 Task: Enable the video filter "Mirror video filter" for transcode stream output.
Action: Mouse moved to (107, 22)
Screenshot: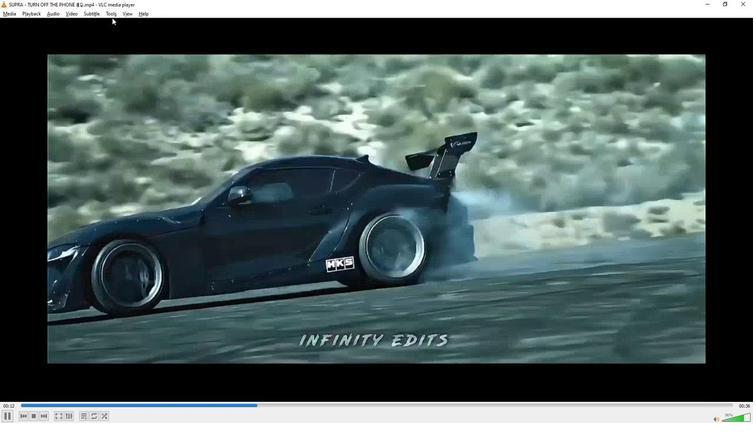 
Action: Mouse pressed left at (107, 22)
Screenshot: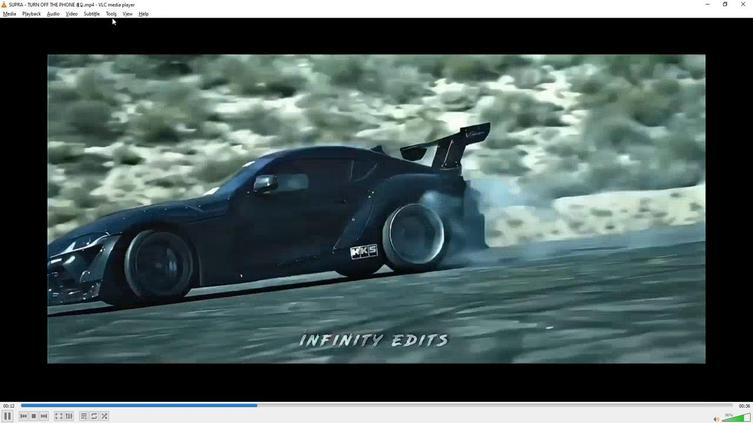 
Action: Mouse moved to (107, 21)
Screenshot: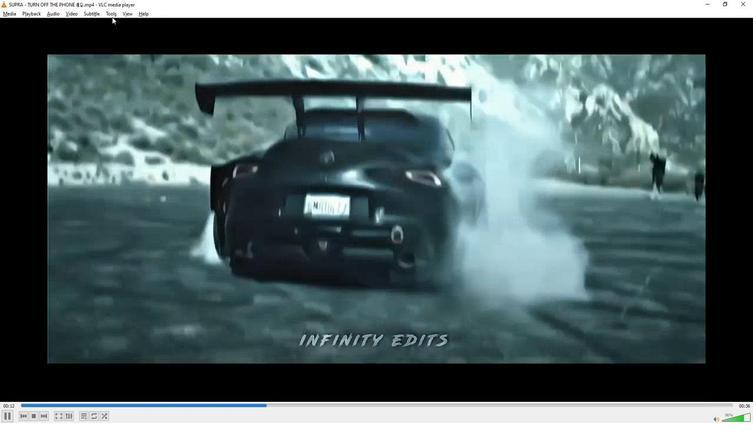
Action: Mouse pressed left at (107, 21)
Screenshot: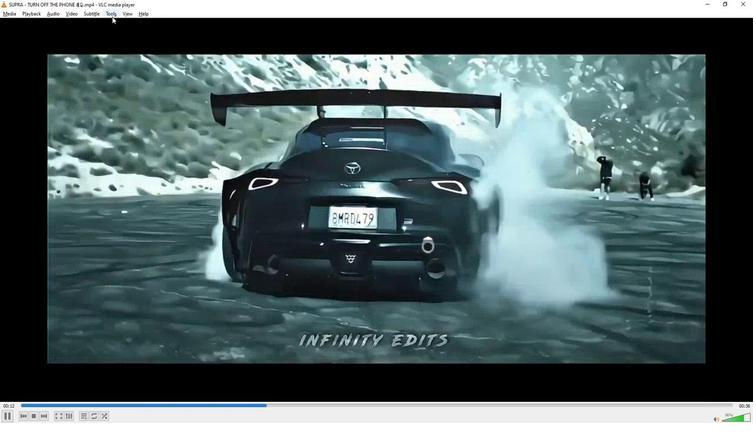 
Action: Mouse moved to (120, 108)
Screenshot: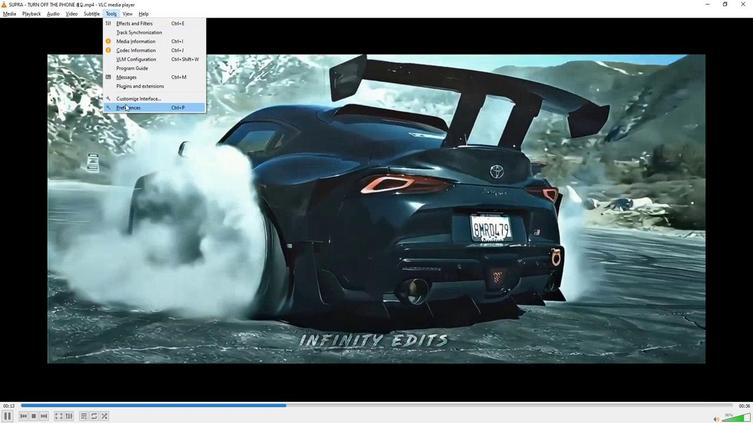 
Action: Mouse pressed left at (120, 108)
Screenshot: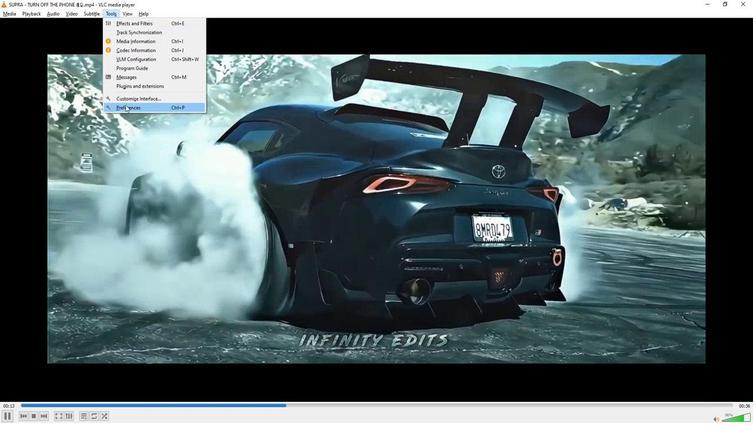 
Action: Mouse moved to (217, 318)
Screenshot: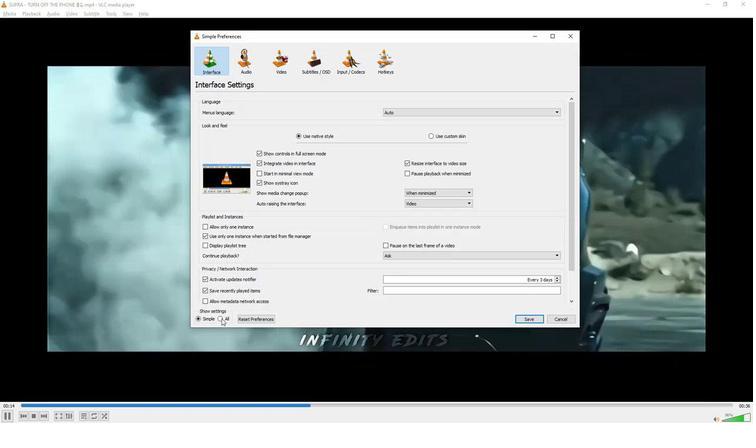 
Action: Mouse pressed left at (217, 318)
Screenshot: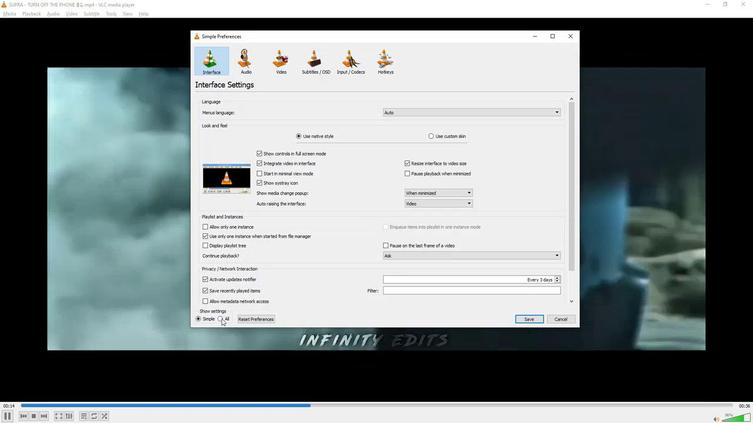 
Action: Mouse moved to (228, 232)
Screenshot: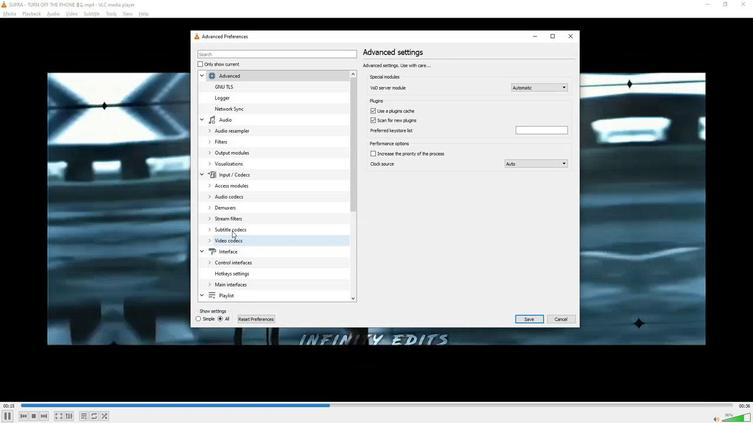 
Action: Mouse scrolled (228, 232) with delta (0, 0)
Screenshot: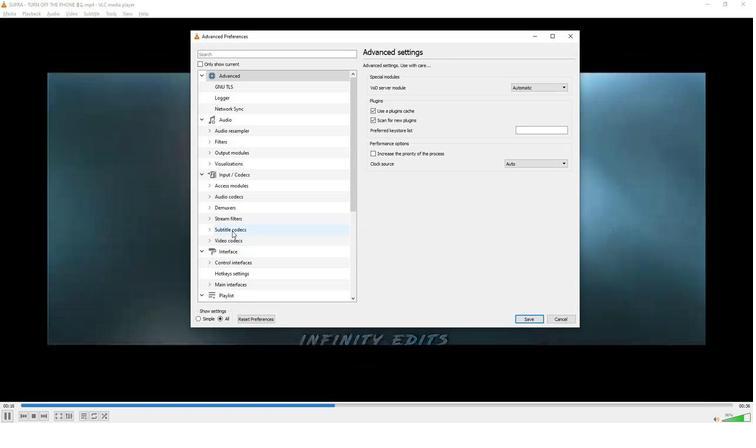 
Action: Mouse scrolled (228, 232) with delta (0, 0)
Screenshot: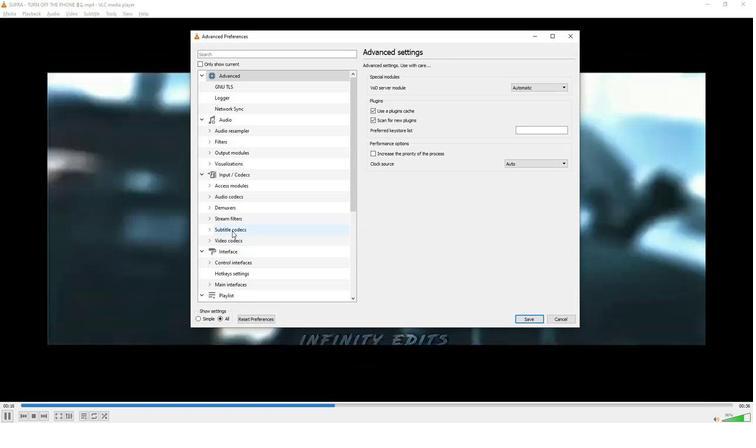 
Action: Mouse scrolled (228, 232) with delta (0, 0)
Screenshot: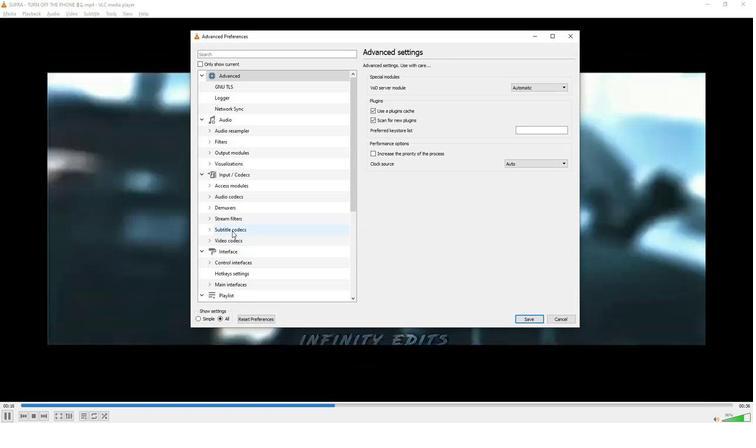 
Action: Mouse scrolled (228, 232) with delta (0, 0)
Screenshot: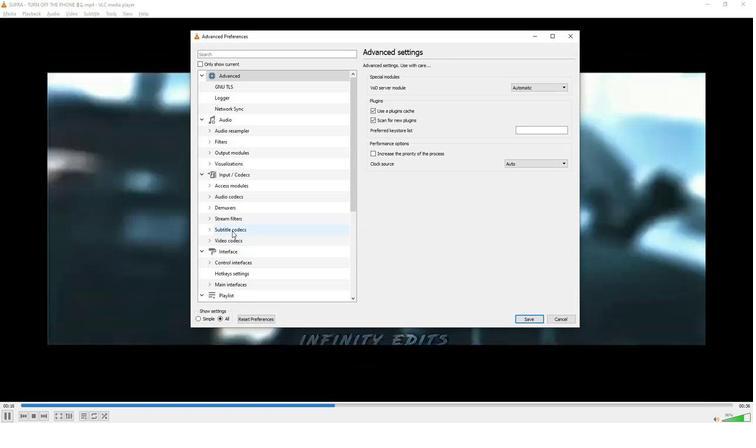 
Action: Mouse scrolled (228, 232) with delta (0, 0)
Screenshot: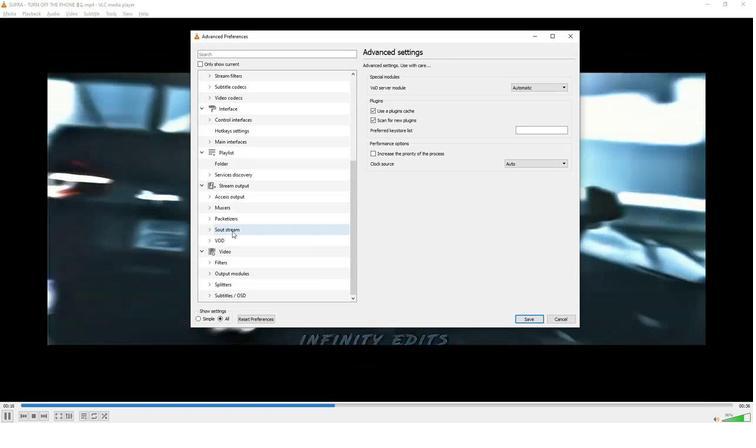 
Action: Mouse scrolled (228, 232) with delta (0, 0)
Screenshot: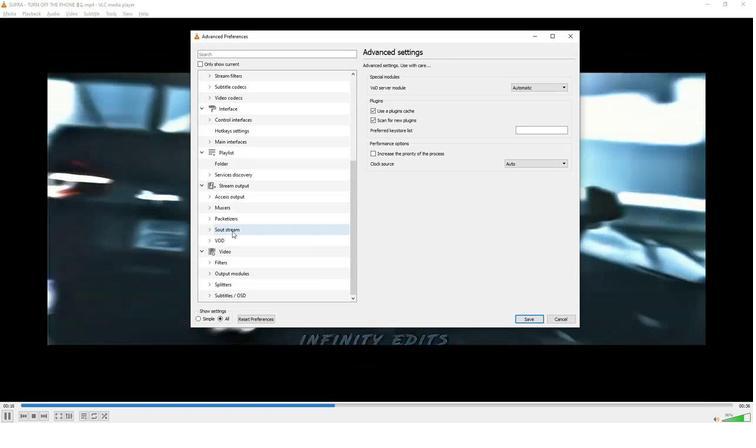 
Action: Mouse scrolled (228, 232) with delta (0, 0)
Screenshot: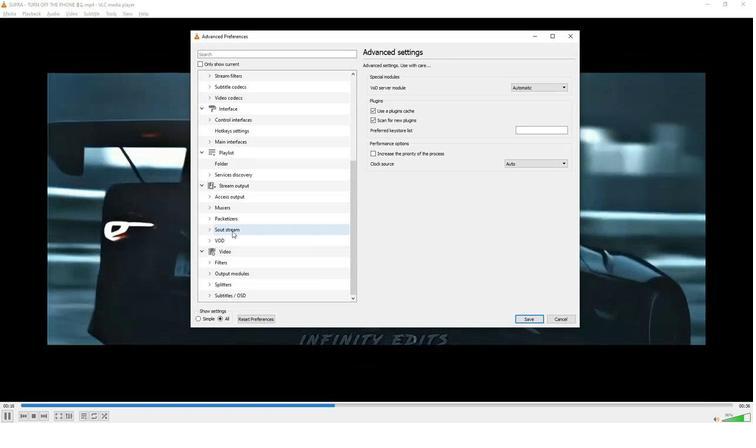 
Action: Mouse scrolled (228, 232) with delta (0, 0)
Screenshot: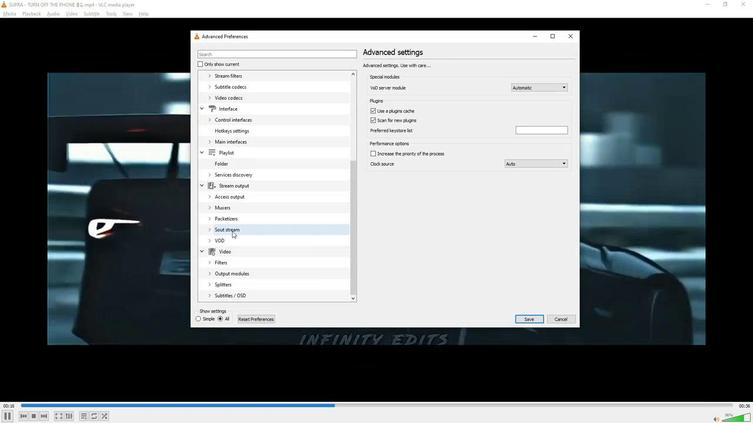 
Action: Mouse scrolled (228, 232) with delta (0, 0)
Screenshot: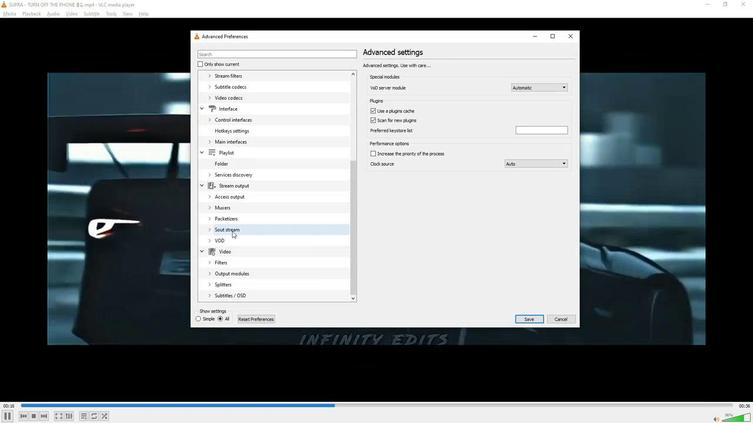 
Action: Mouse scrolled (228, 232) with delta (0, 0)
Screenshot: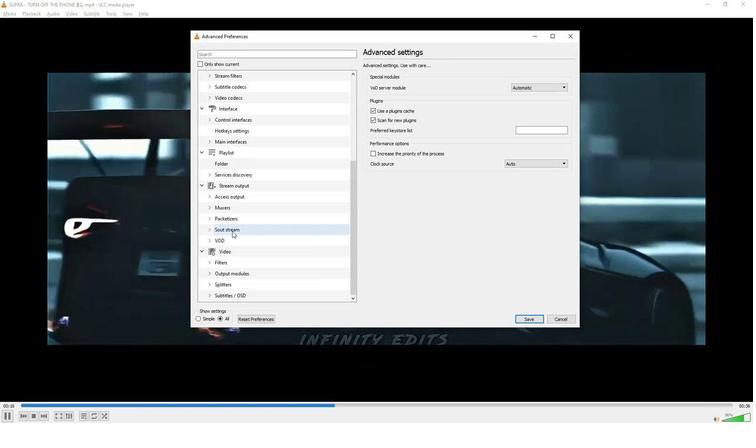
Action: Mouse scrolled (228, 232) with delta (0, 0)
Screenshot: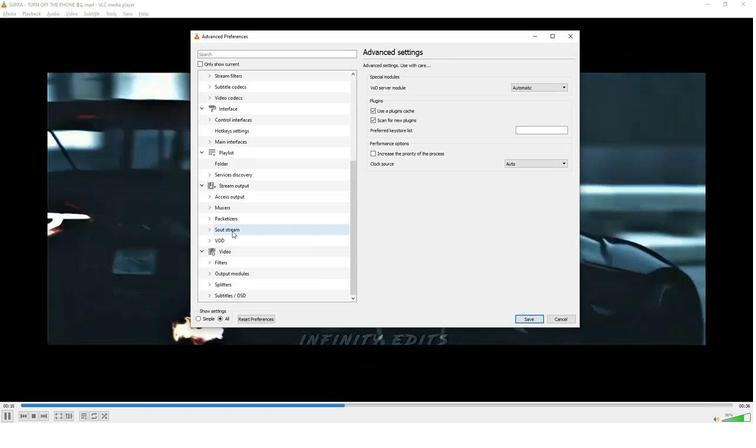 
Action: Mouse moved to (218, 264)
Screenshot: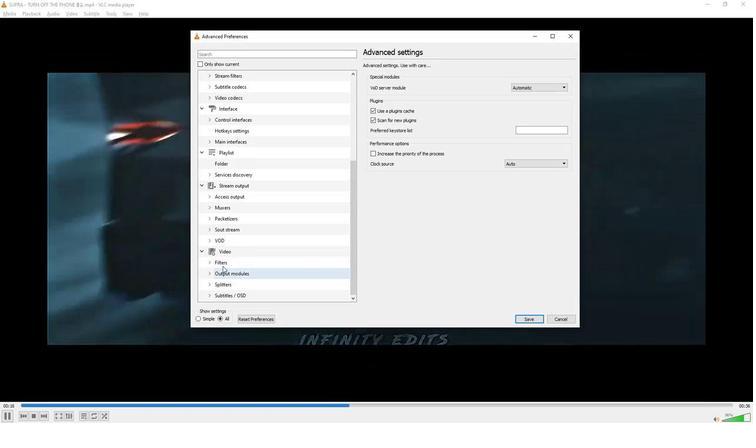 
Action: Mouse pressed left at (218, 264)
Screenshot: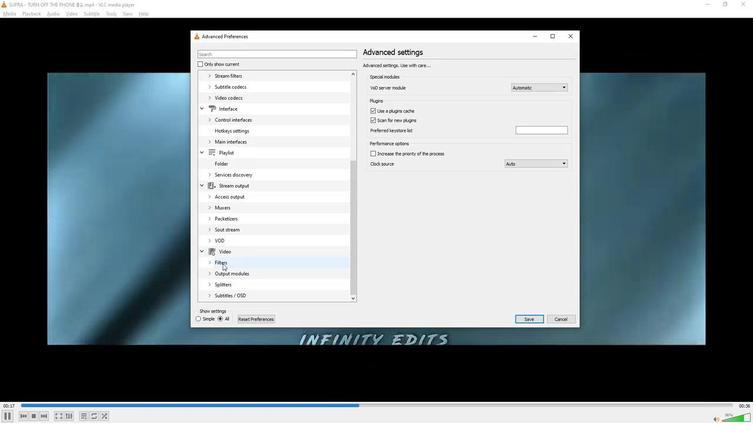 
Action: Mouse moved to (478, 154)
Screenshot: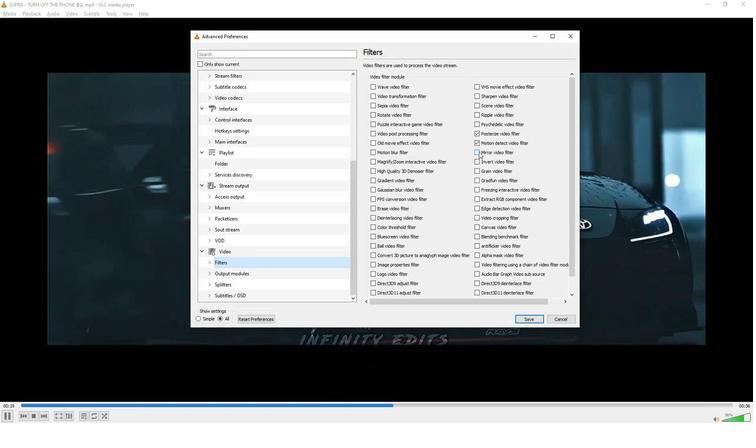 
Action: Mouse pressed left at (478, 154)
Screenshot: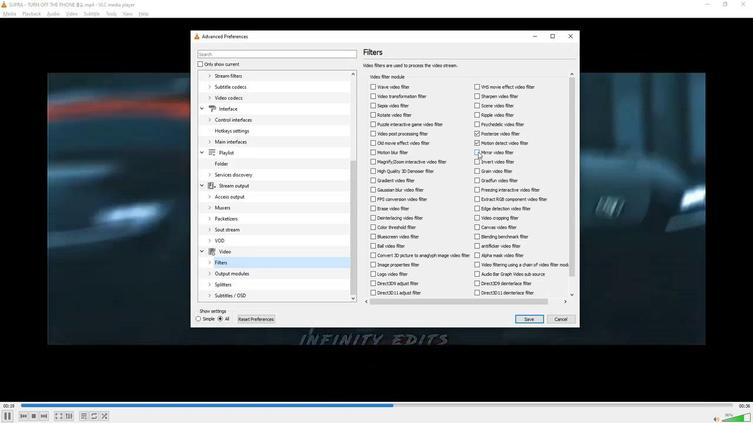 
Action: Mouse moved to (460, 182)
Screenshot: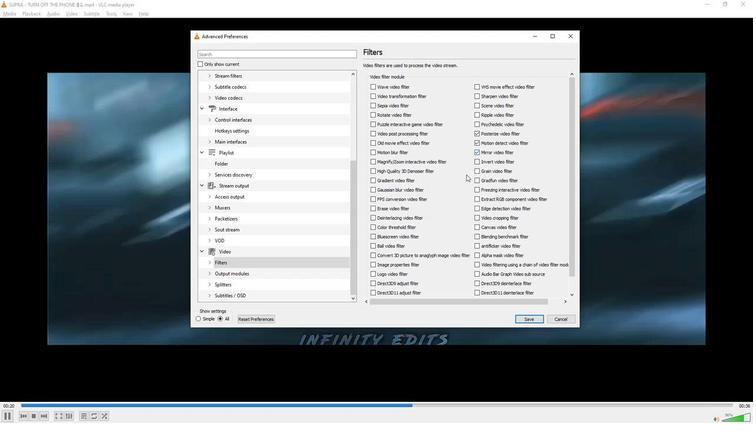
